 Task: Check the rules for "In The Groove Racing League".
Action: Mouse moved to (195, 403)
Screenshot: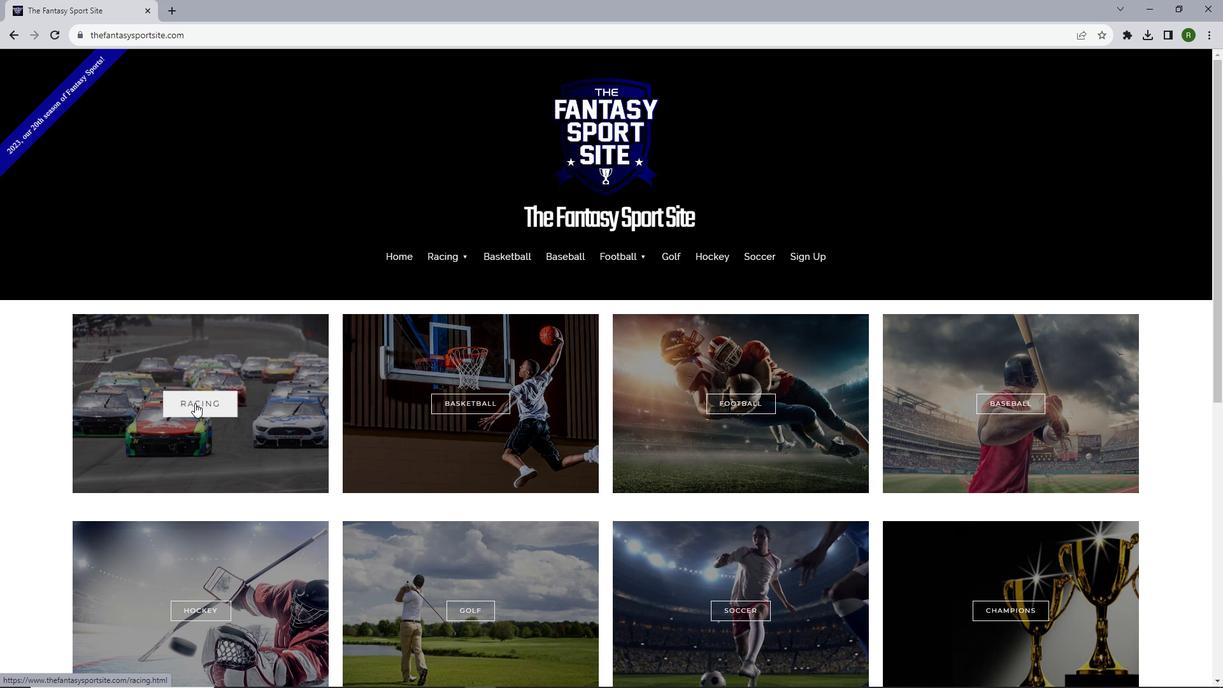 
Action: Mouse pressed left at (195, 403)
Screenshot: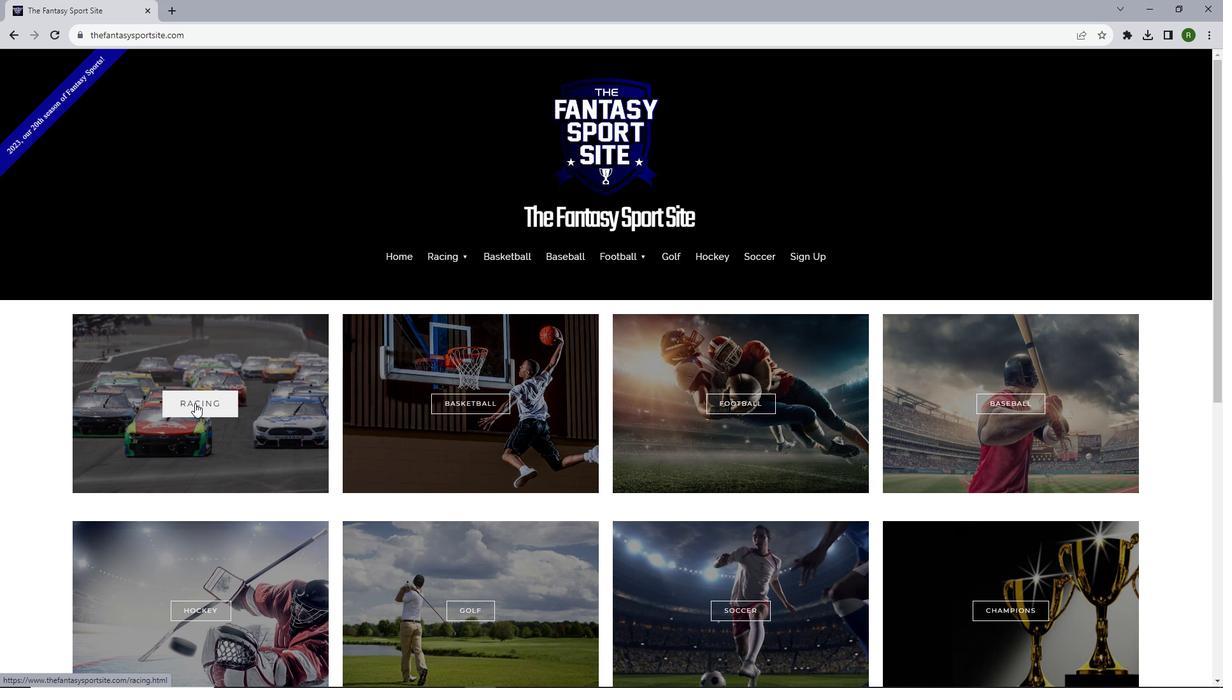 
Action: Mouse moved to (408, 399)
Screenshot: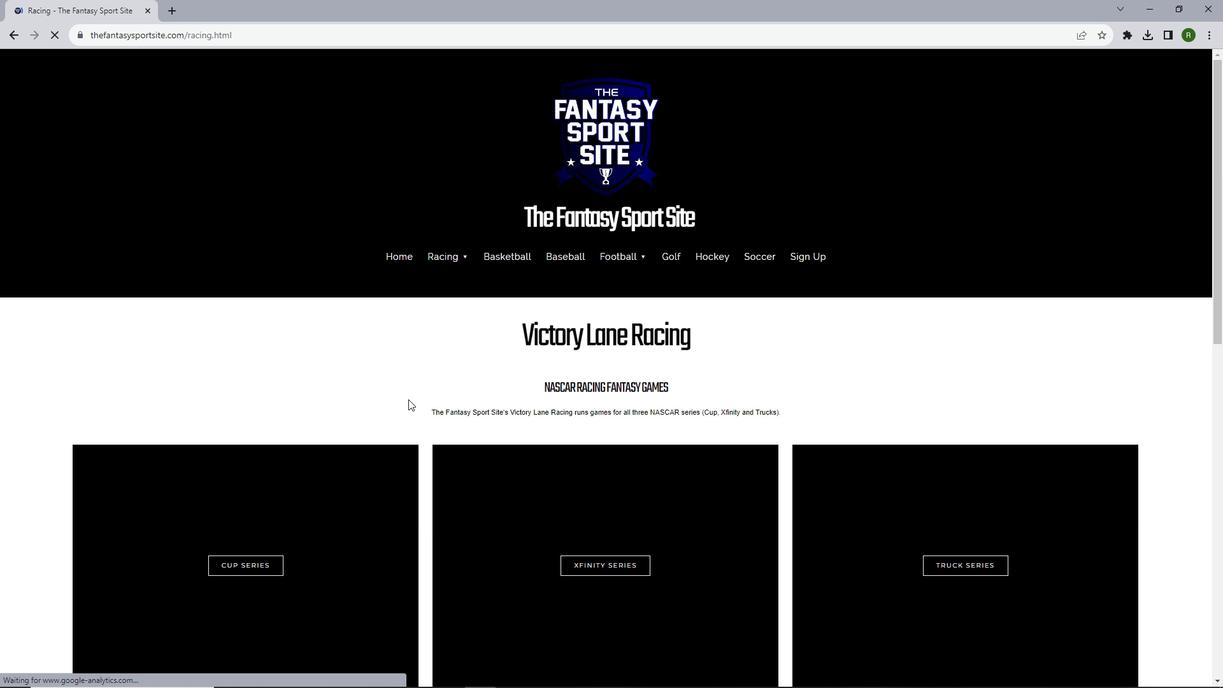 
Action: Mouse scrolled (408, 399) with delta (0, 0)
Screenshot: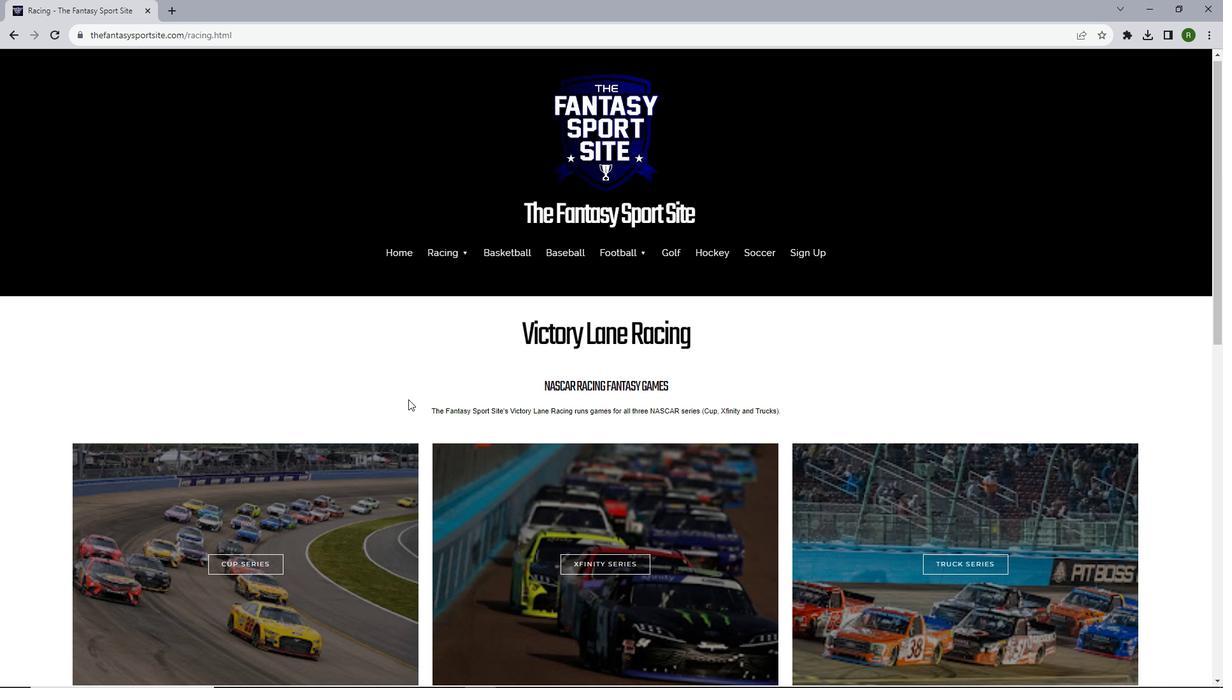 
Action: Mouse scrolled (408, 399) with delta (0, 0)
Screenshot: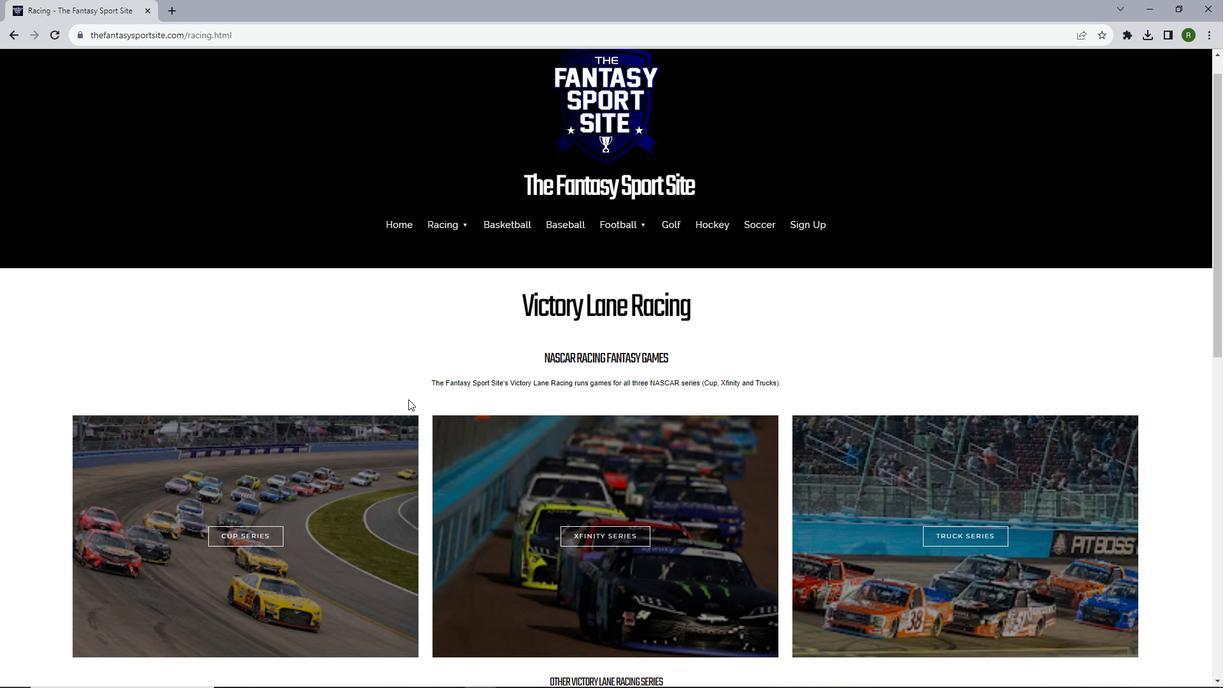 
Action: Mouse scrolled (408, 399) with delta (0, 0)
Screenshot: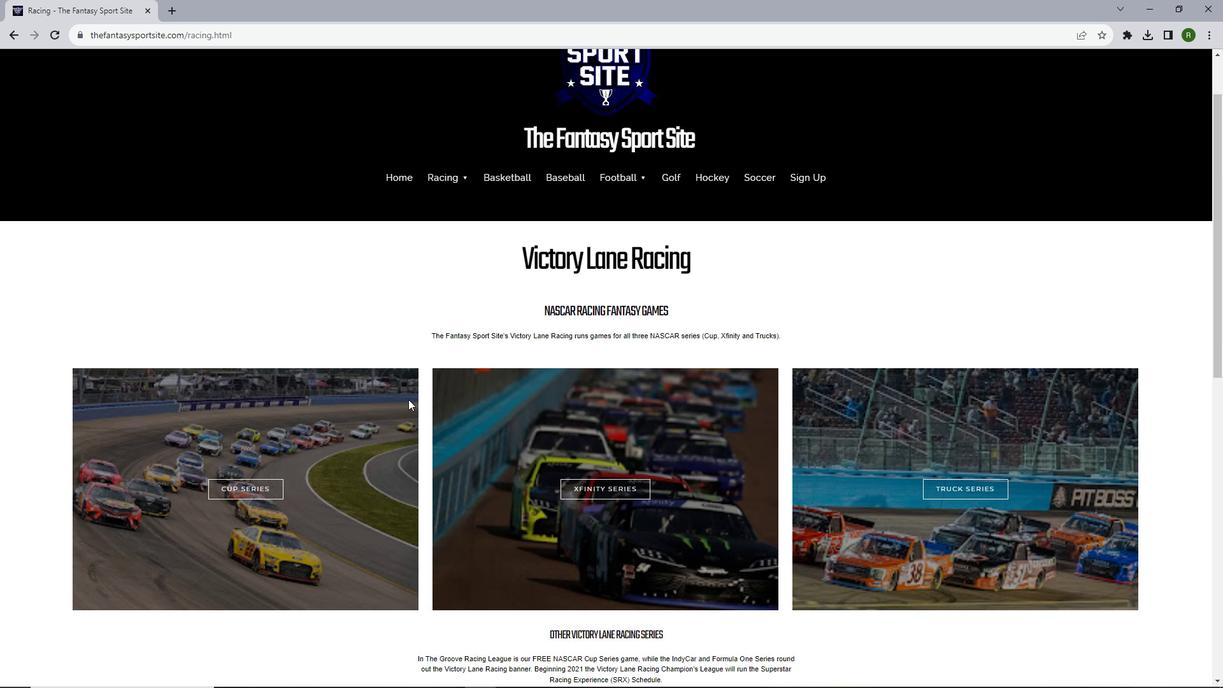 
Action: Mouse scrolled (408, 399) with delta (0, 0)
Screenshot: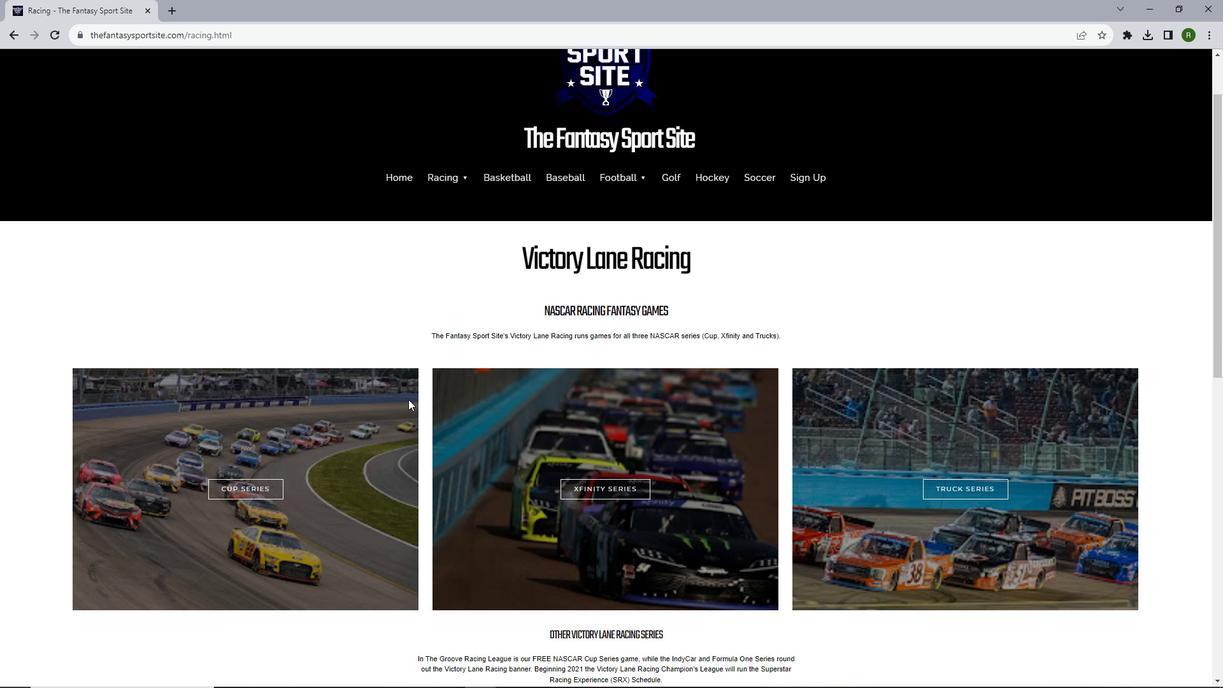 
Action: Mouse scrolled (408, 399) with delta (0, 0)
Screenshot: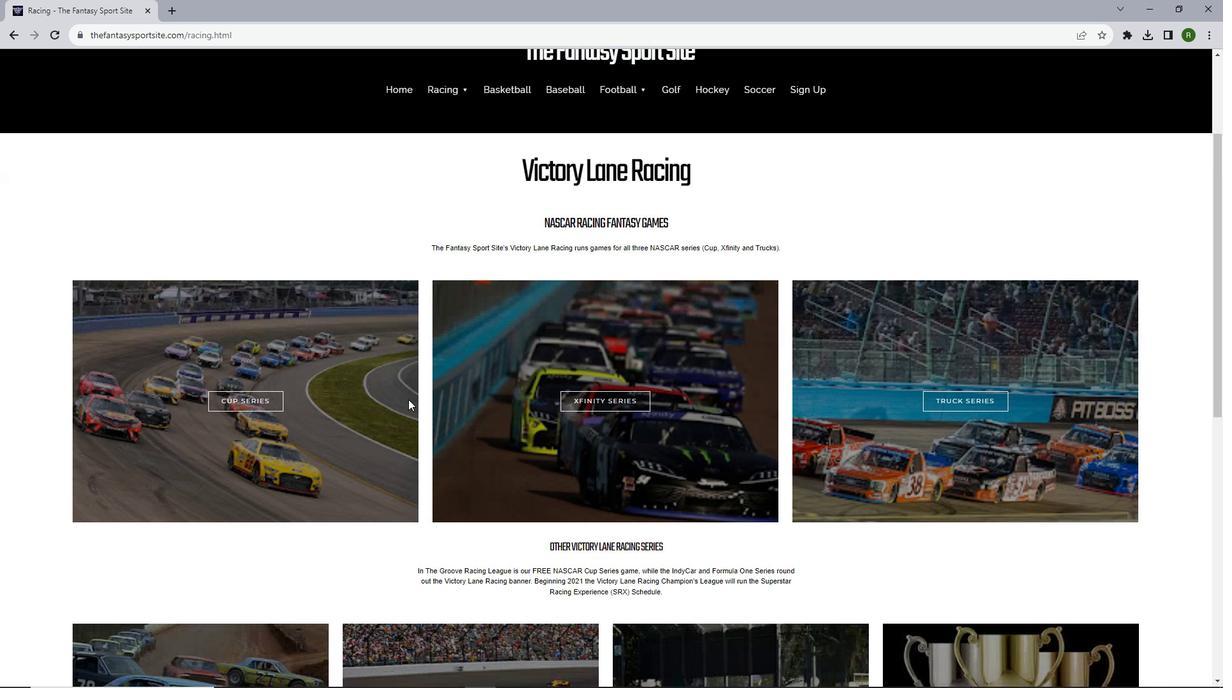 
Action: Mouse scrolled (408, 399) with delta (0, 0)
Screenshot: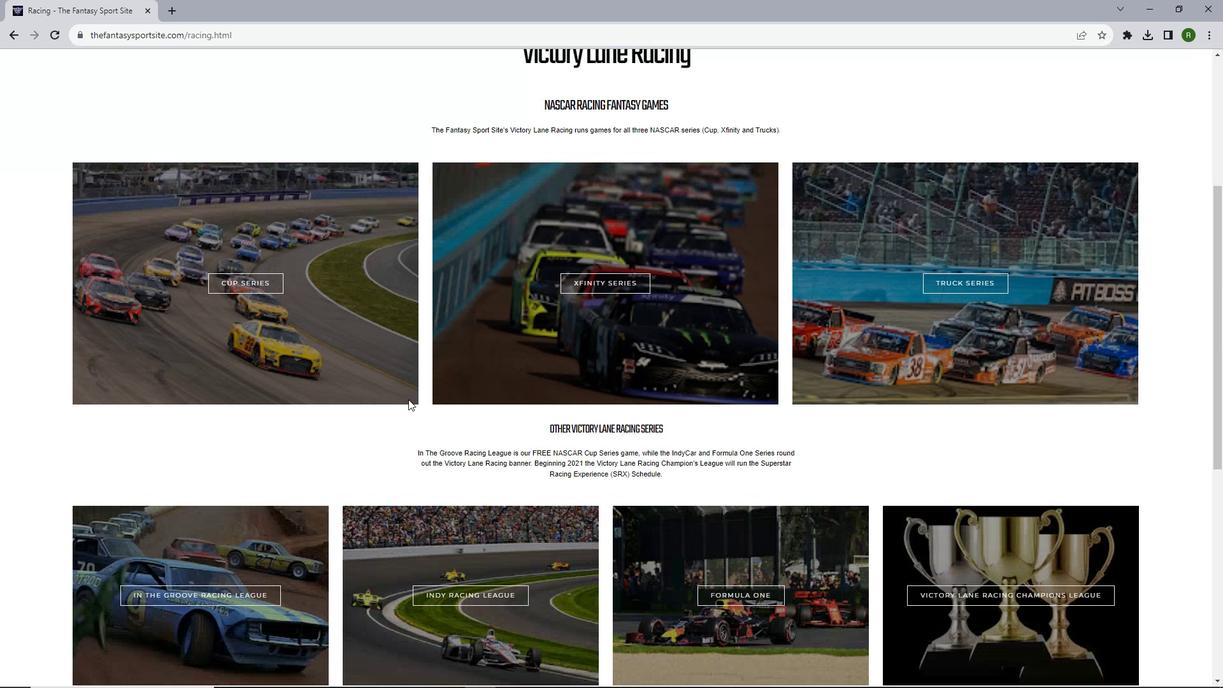
Action: Mouse moved to (219, 490)
Screenshot: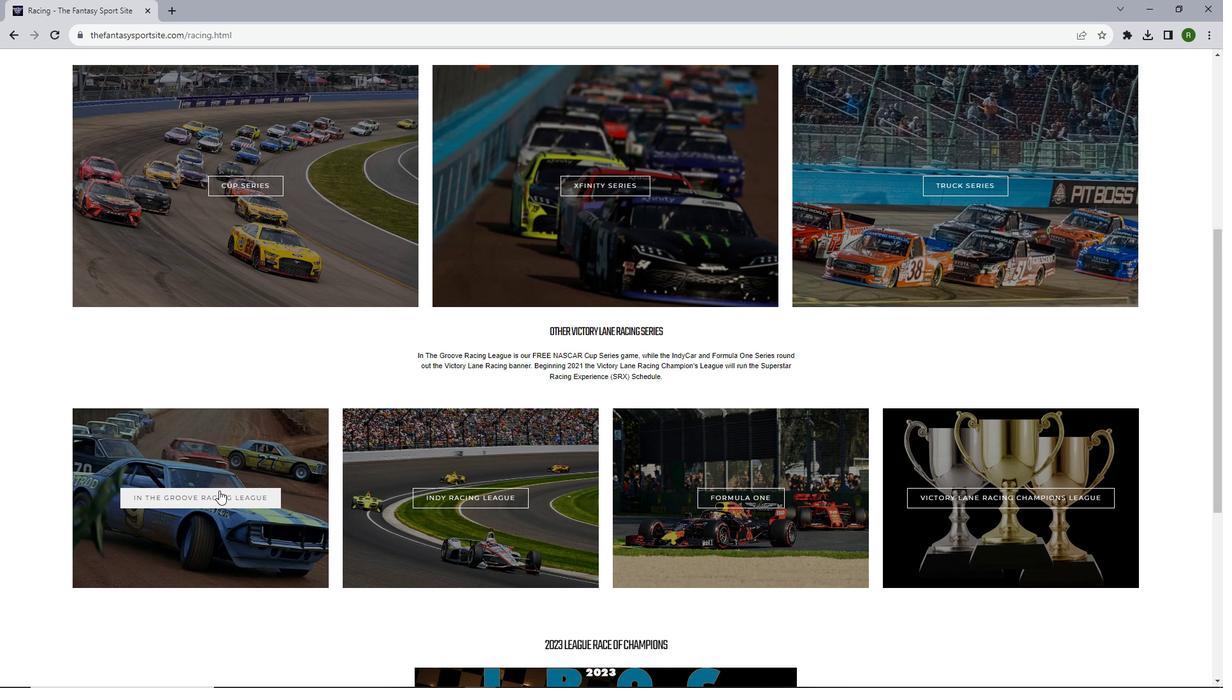 
Action: Mouse pressed left at (219, 490)
Screenshot: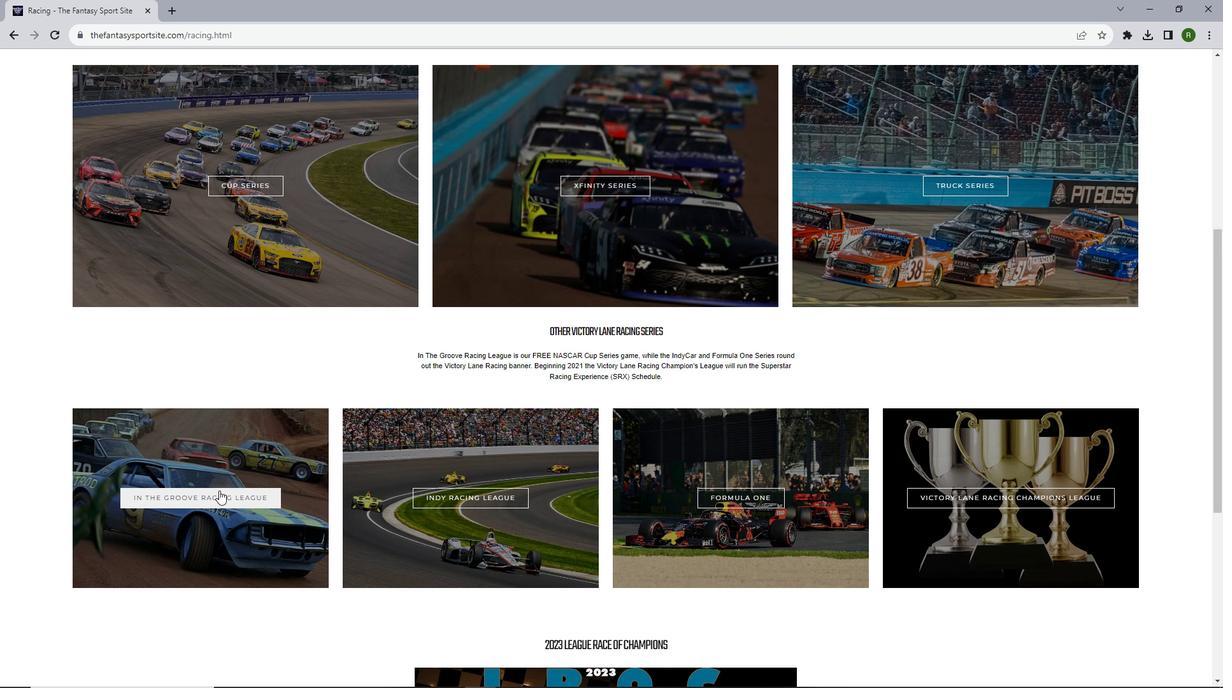 
Action: Mouse moved to (576, 386)
Screenshot: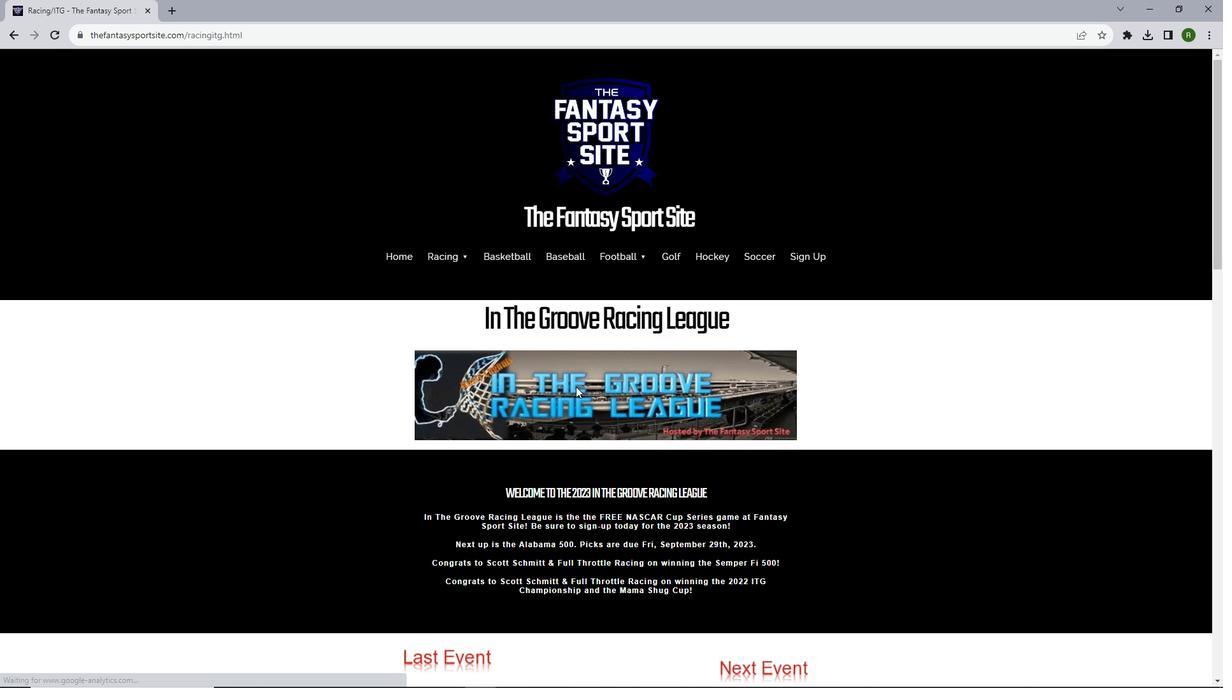 
Action: Mouse scrolled (576, 386) with delta (0, 0)
Screenshot: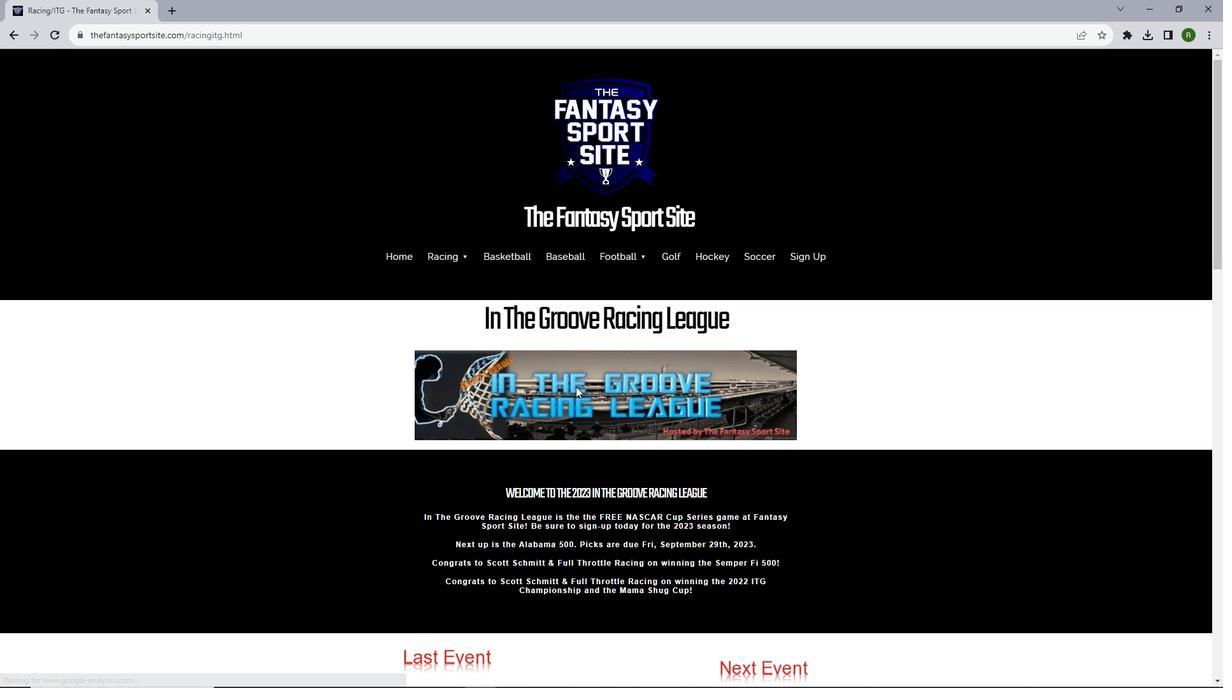 
Action: Mouse scrolled (576, 386) with delta (0, 0)
Screenshot: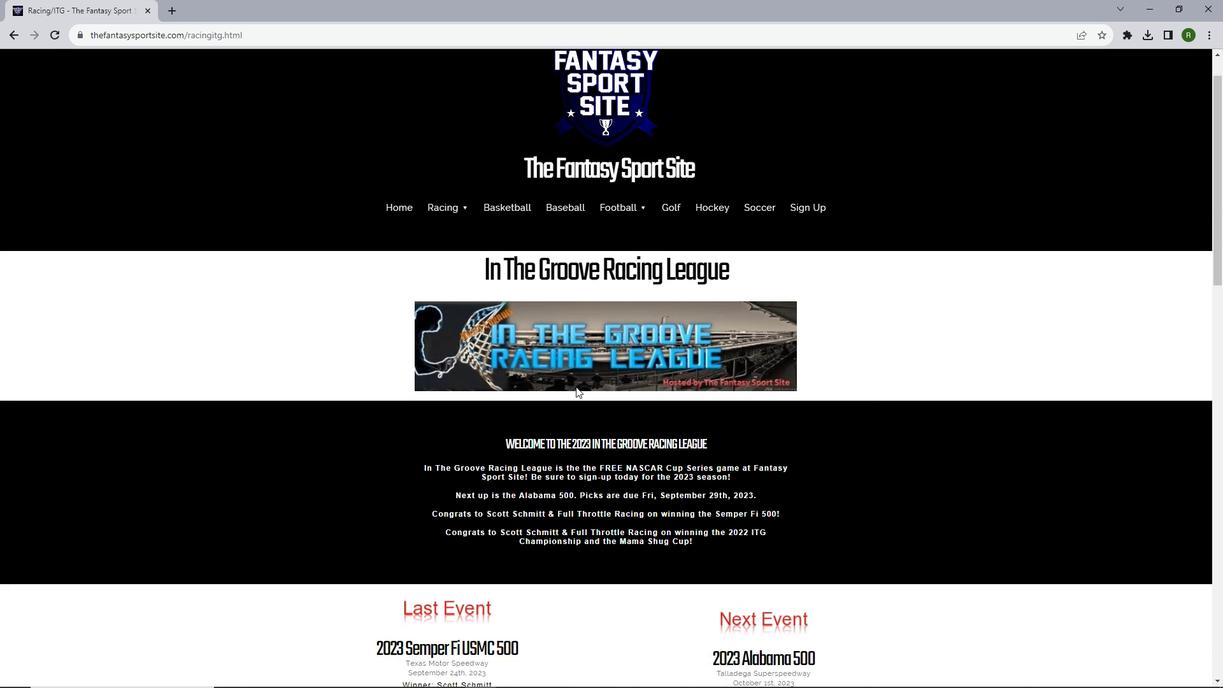 
Action: Mouse moved to (588, 385)
Screenshot: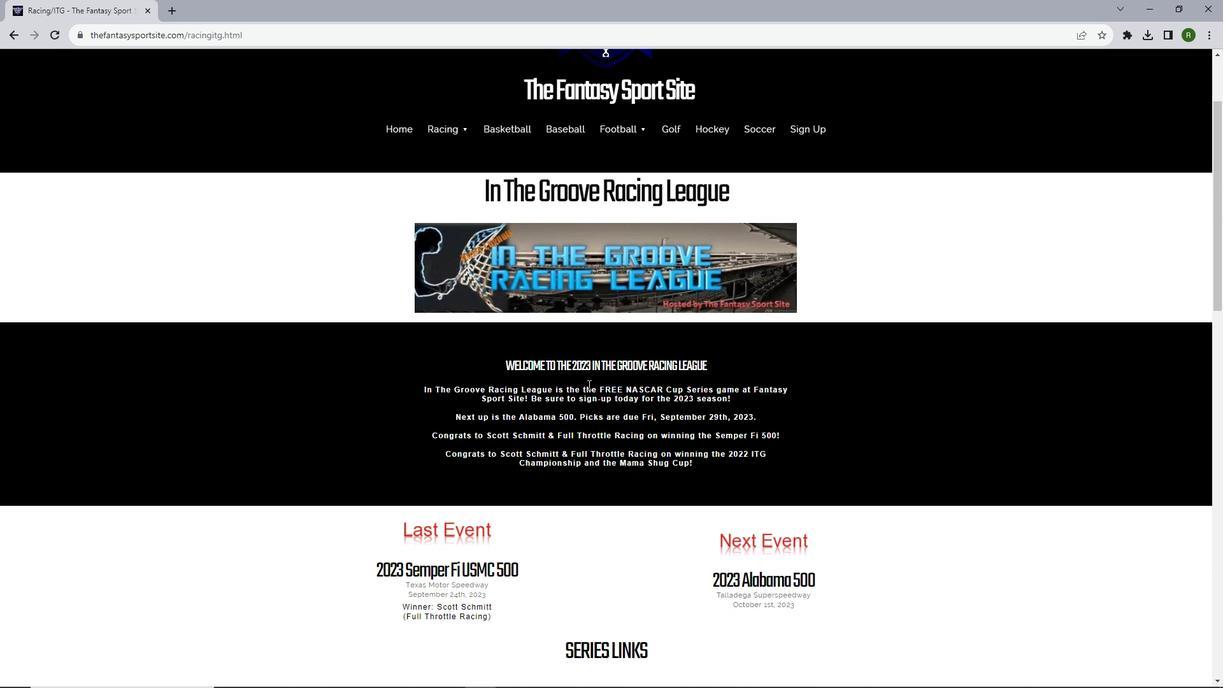 
Action: Mouse scrolled (588, 384) with delta (0, 0)
Screenshot: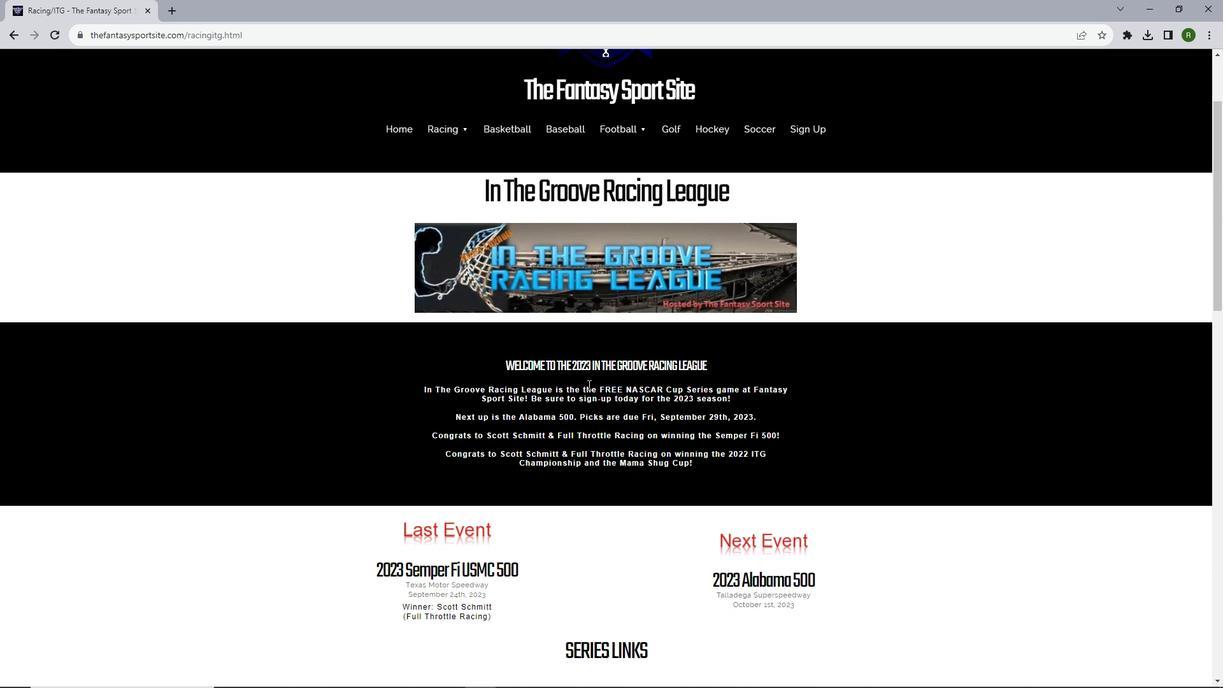 
Action: Mouse scrolled (588, 384) with delta (0, 0)
Screenshot: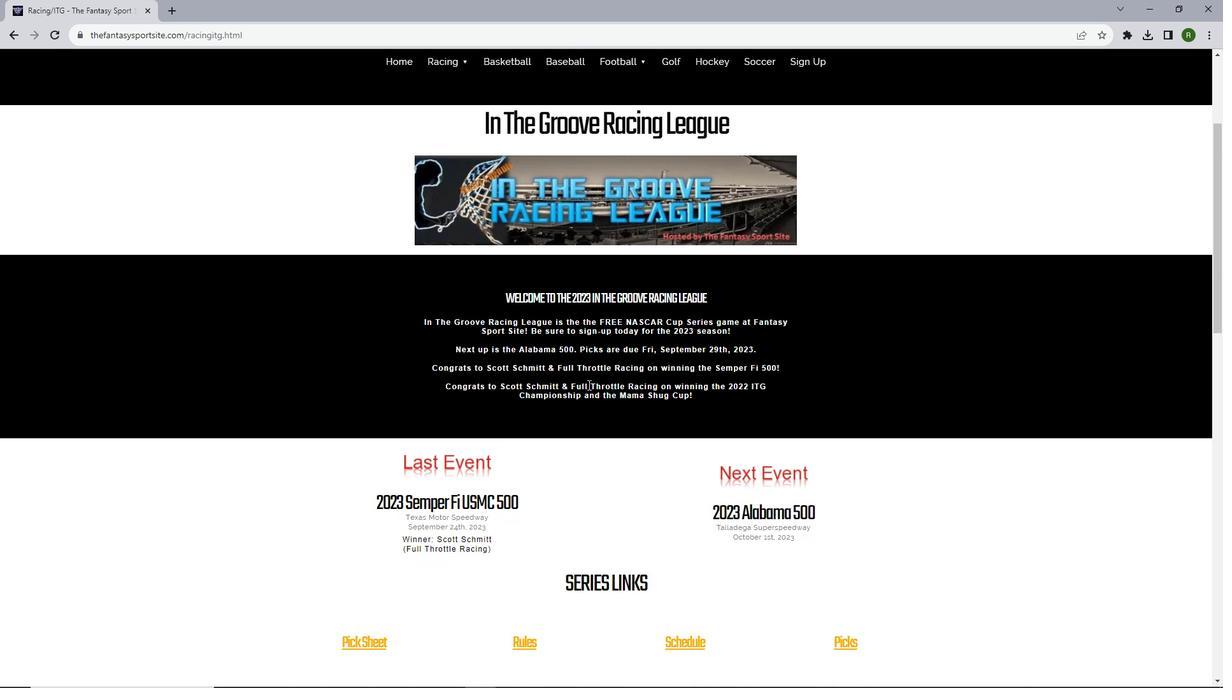 
Action: Mouse scrolled (588, 384) with delta (0, 0)
Screenshot: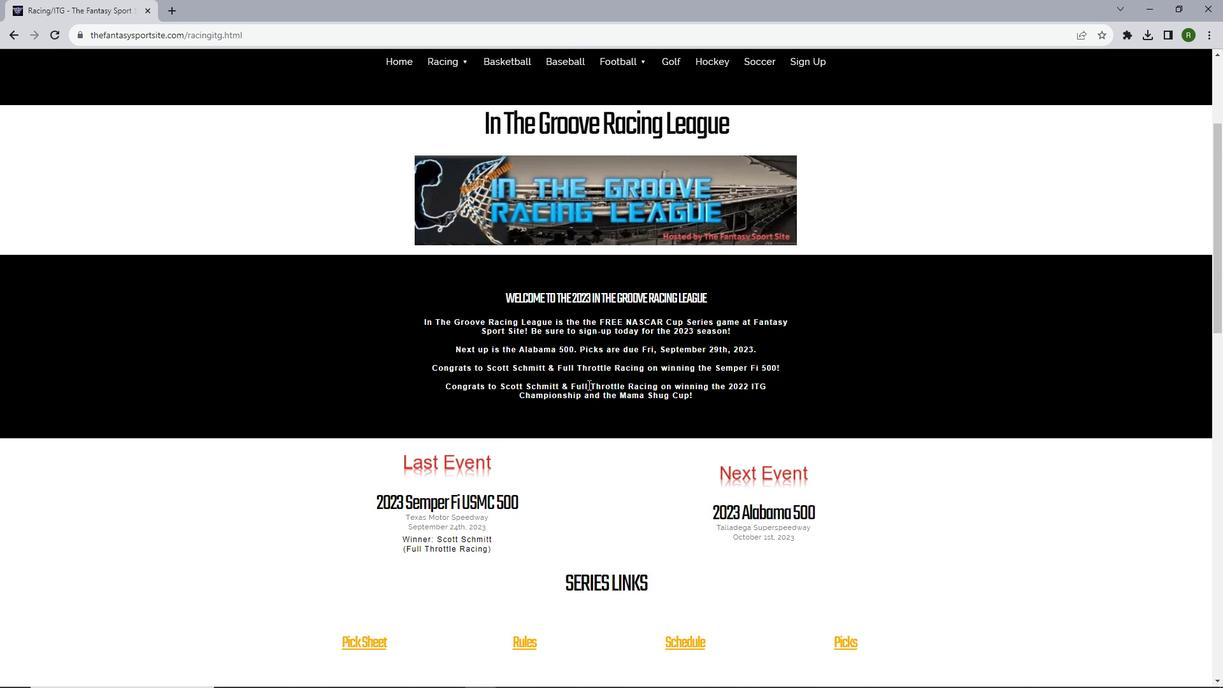 
Action: Mouse scrolled (588, 384) with delta (0, 0)
Screenshot: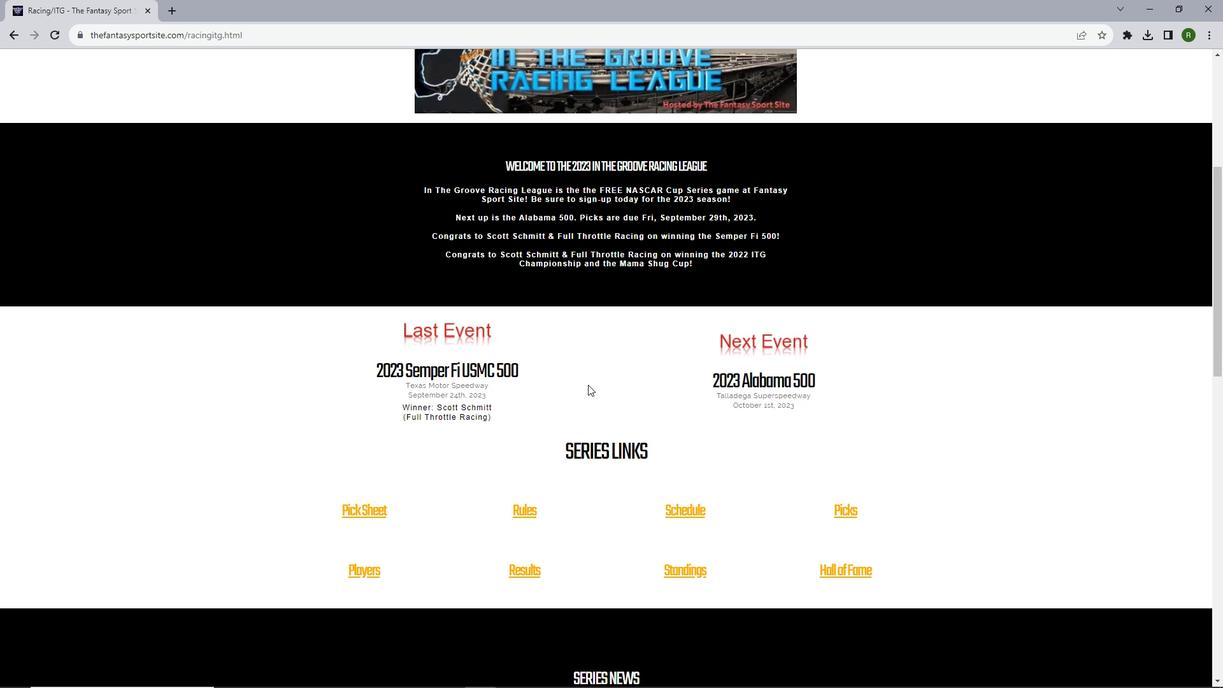 
Action: Mouse moved to (518, 458)
Screenshot: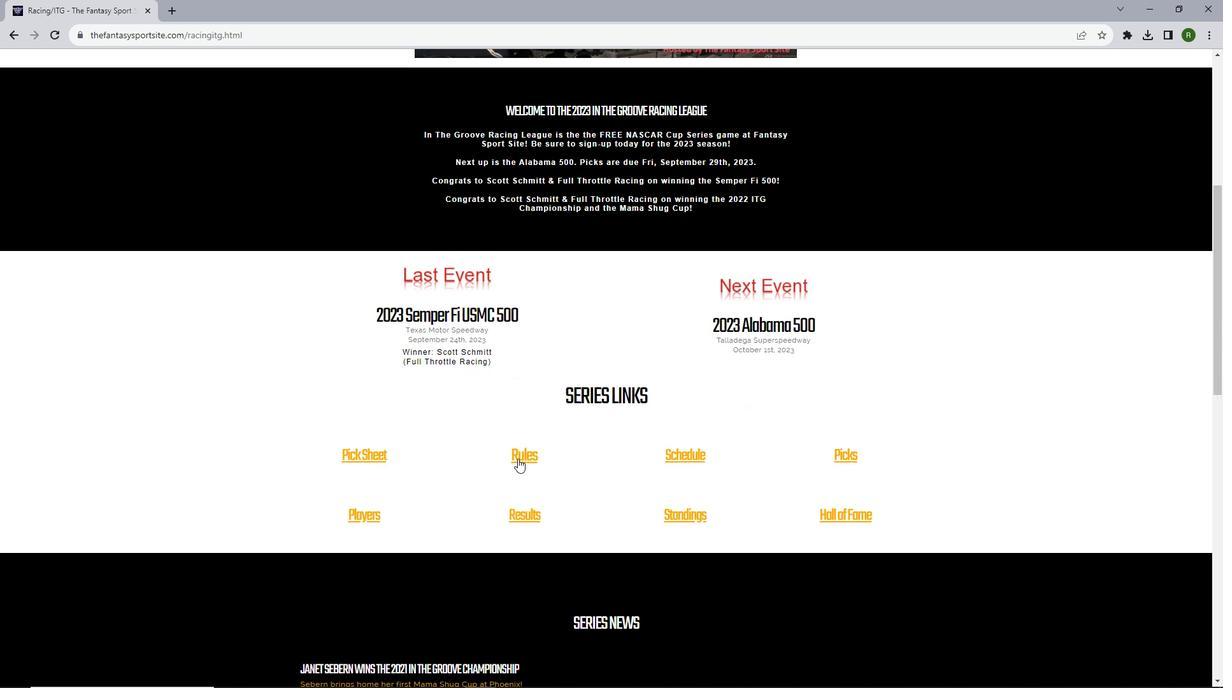 
Action: Mouse pressed left at (518, 458)
Screenshot: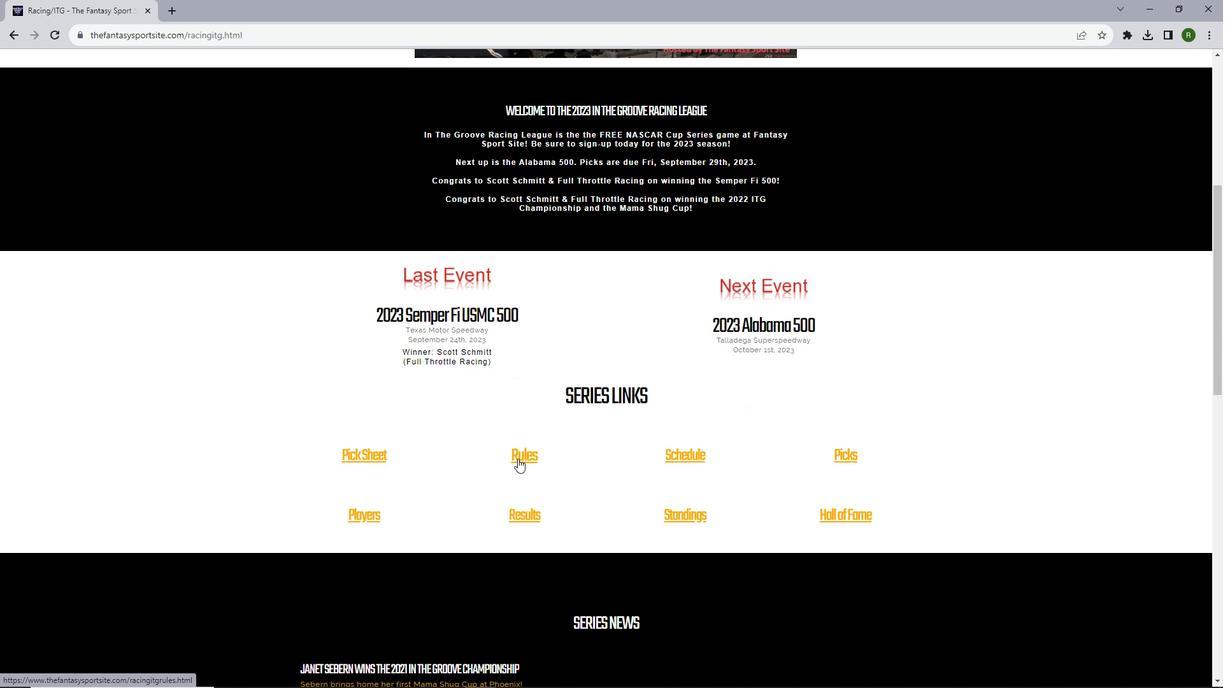 
Action: Mouse moved to (528, 334)
Screenshot: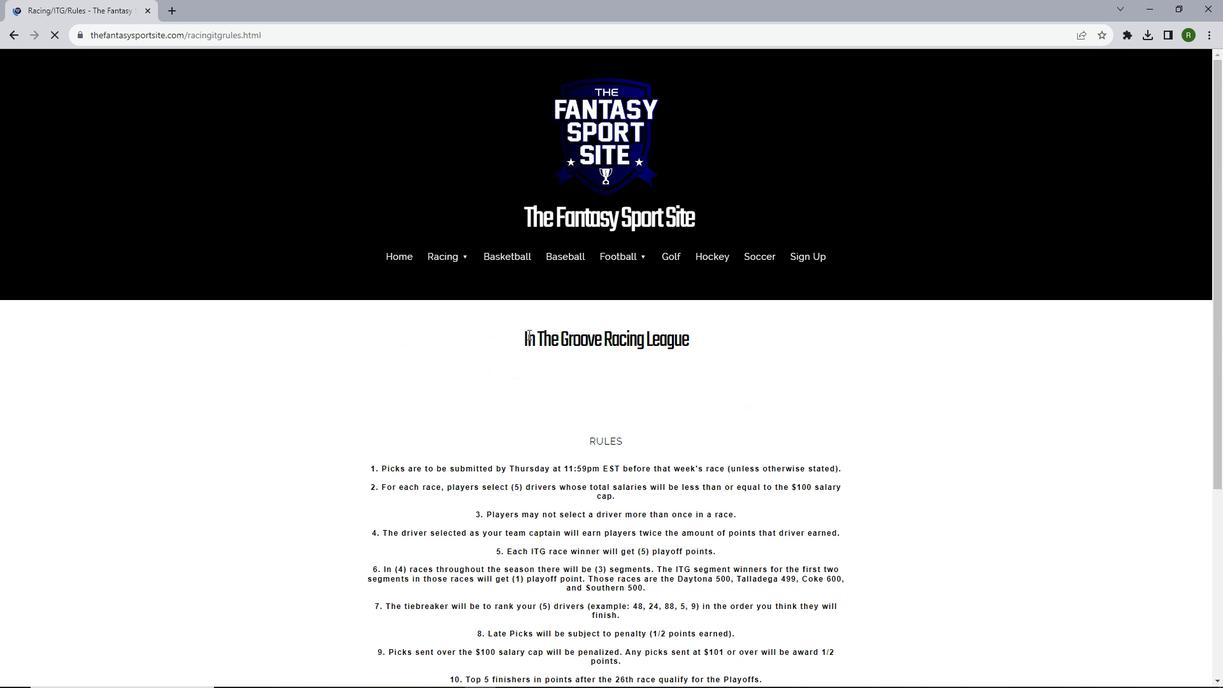 
Action: Mouse scrolled (528, 334) with delta (0, 0)
Screenshot: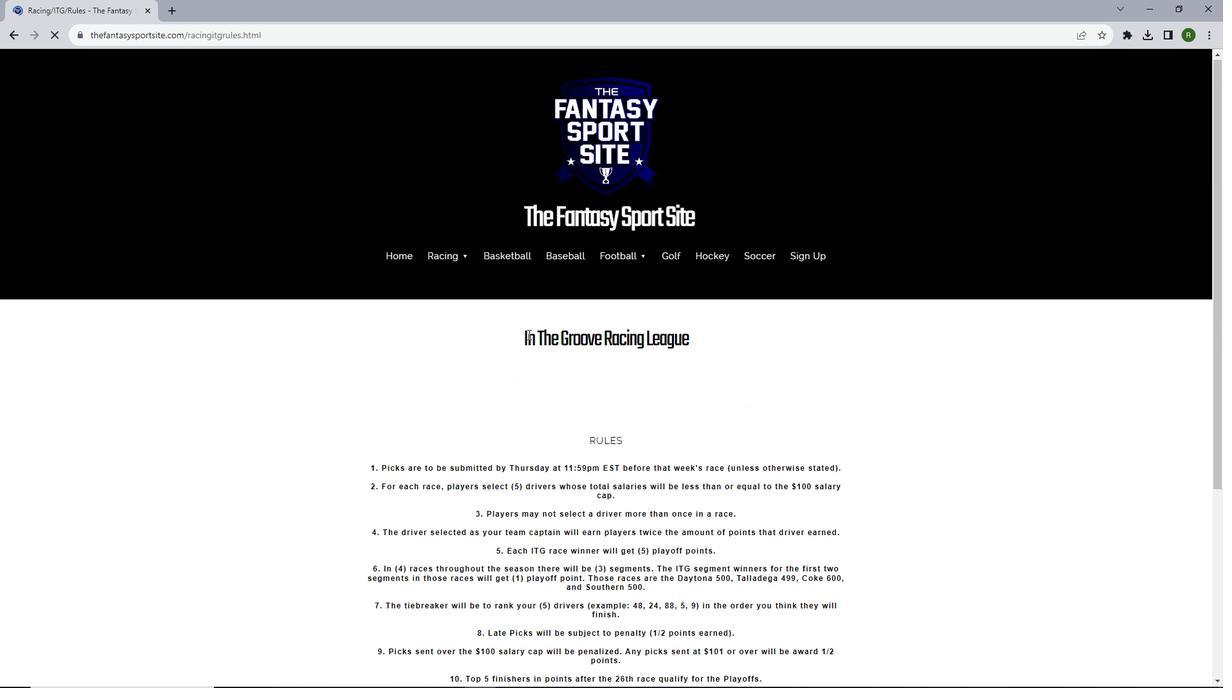 
Action: Mouse scrolled (528, 334) with delta (0, 0)
Screenshot: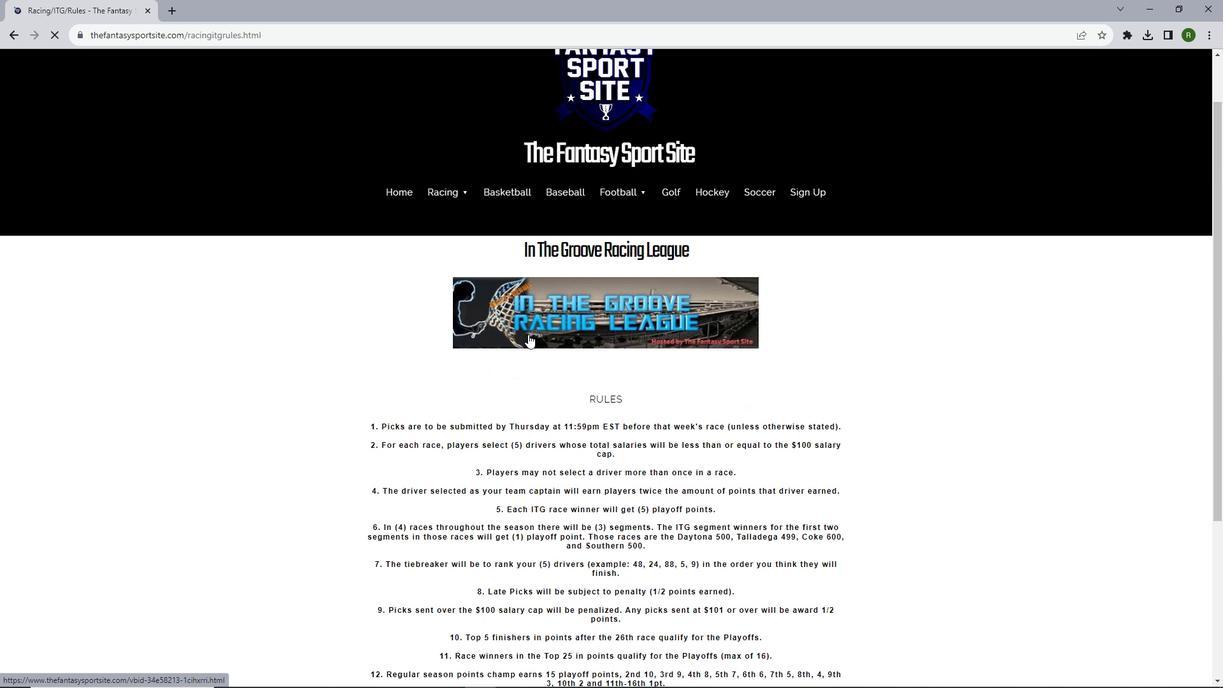 
Action: Mouse scrolled (528, 334) with delta (0, 0)
Screenshot: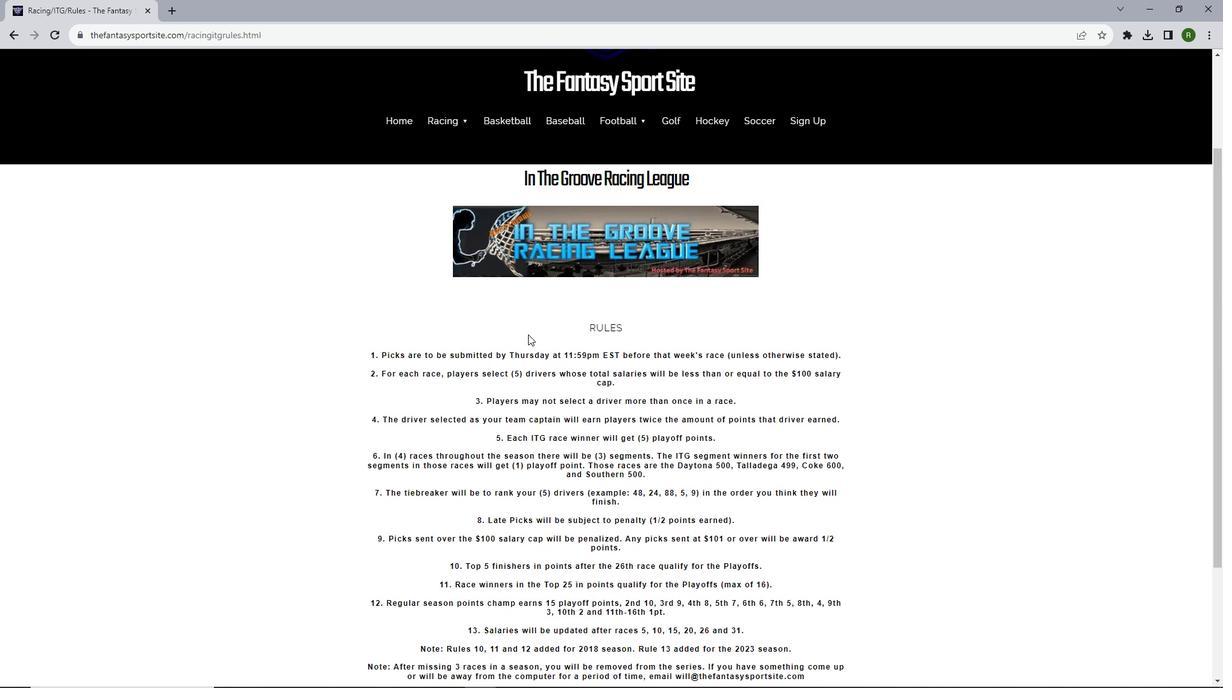 
Action: Mouse scrolled (528, 334) with delta (0, 0)
Screenshot: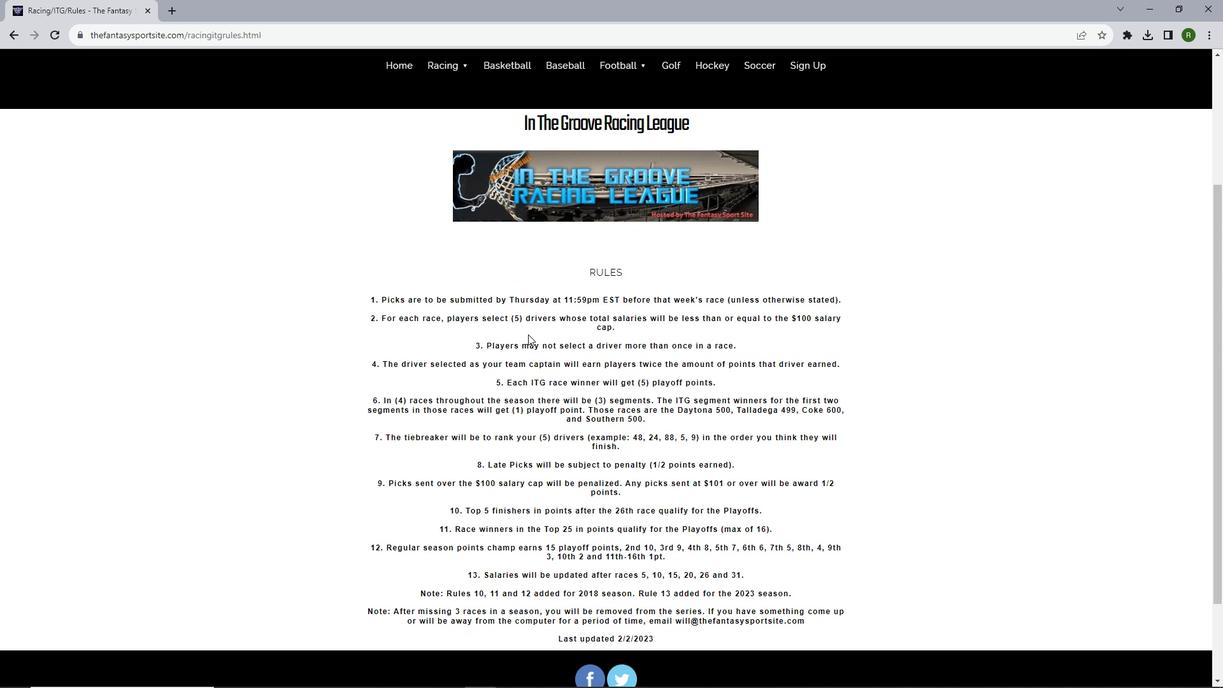 
Action: Mouse scrolled (528, 334) with delta (0, 0)
Screenshot: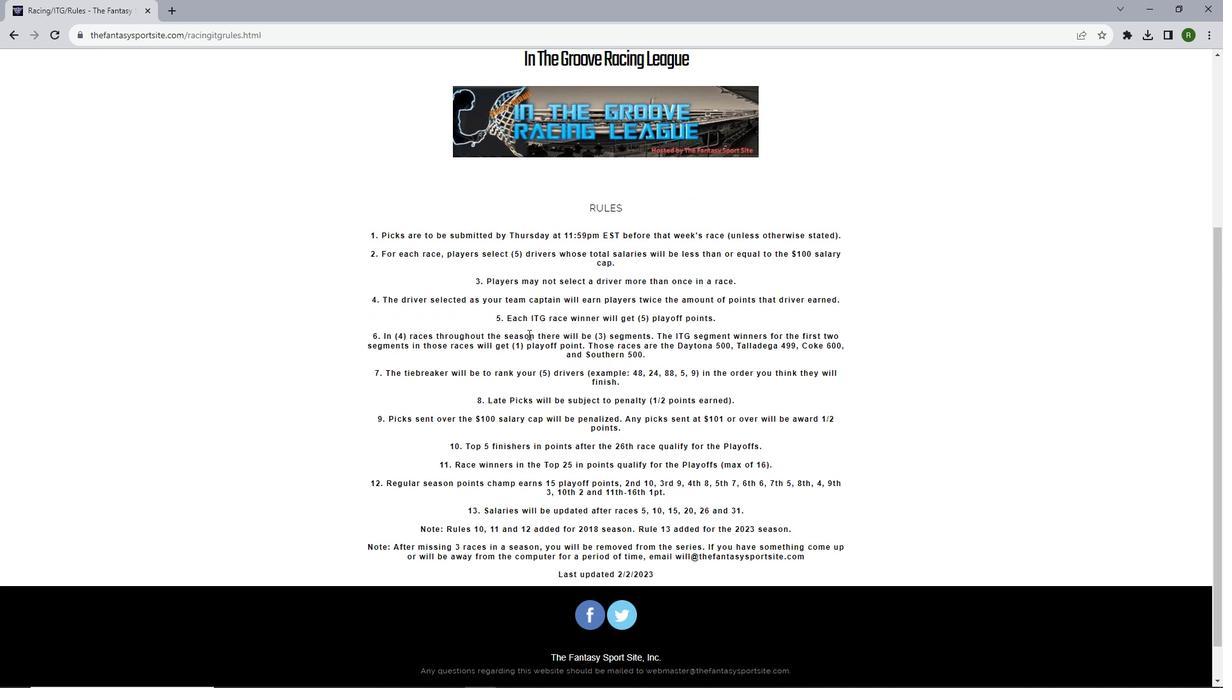 
Action: Mouse scrolled (528, 334) with delta (0, 0)
Screenshot: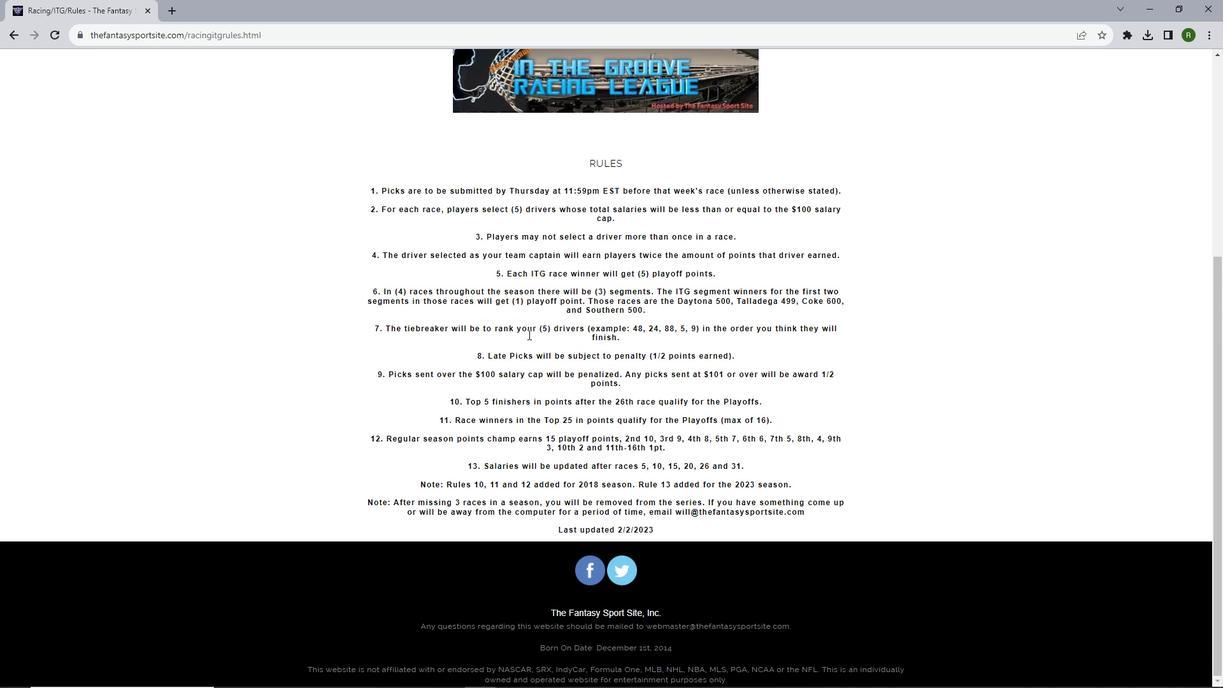 
Action: Mouse scrolled (528, 334) with delta (0, 0)
Screenshot: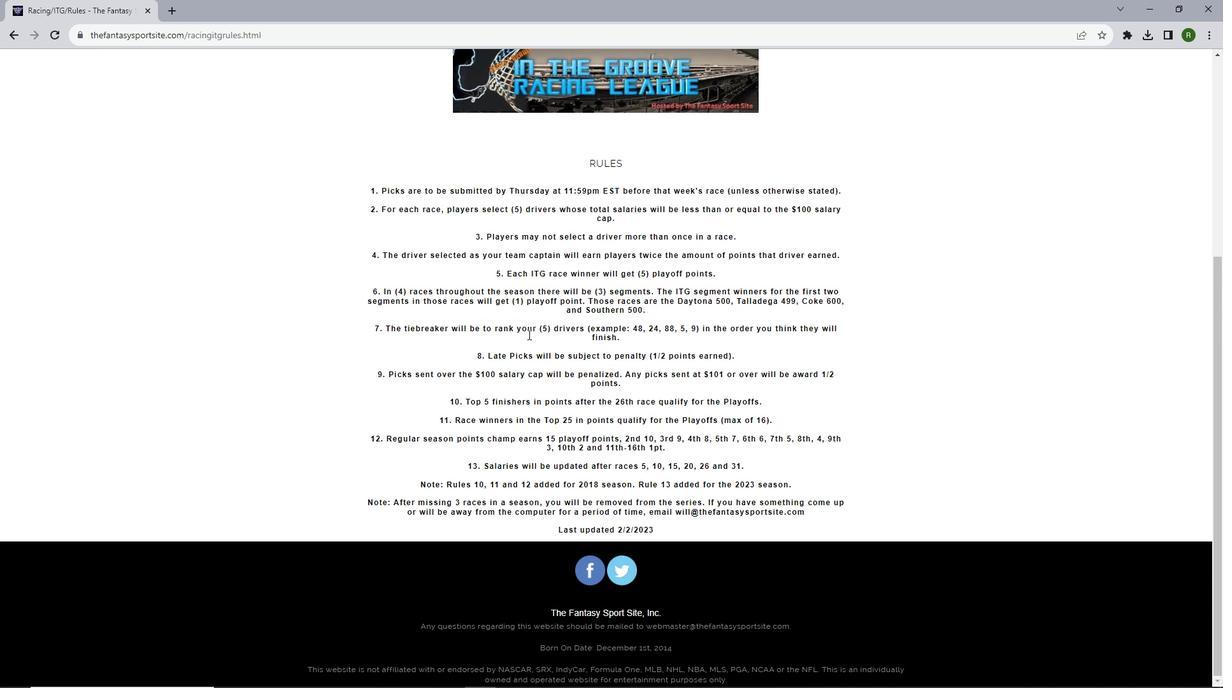 
